 Task: Read more about the checklist for getting your house ready to sell.
Action: Mouse moved to (425, 181)
Screenshot: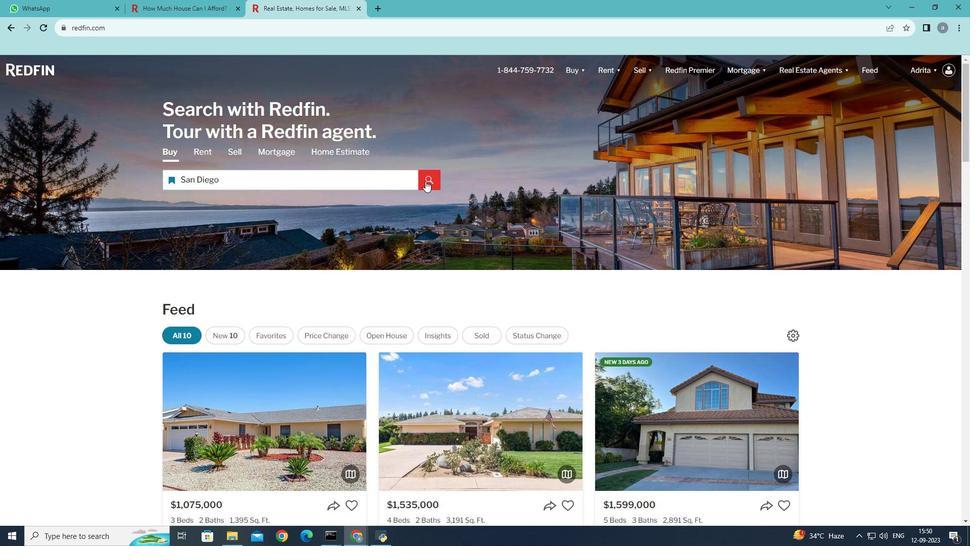 
Action: Mouse pressed left at (425, 181)
Screenshot: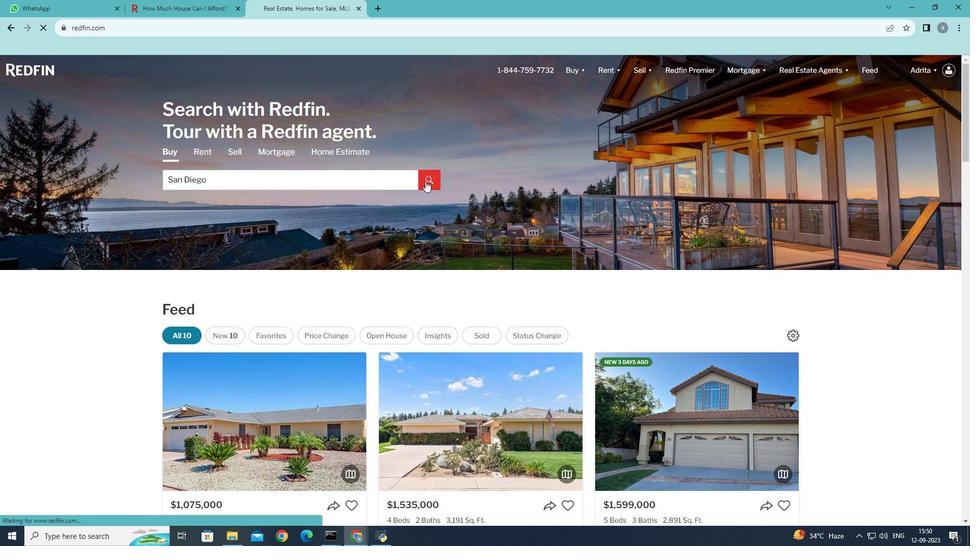 
Action: Mouse moved to (617, 142)
Screenshot: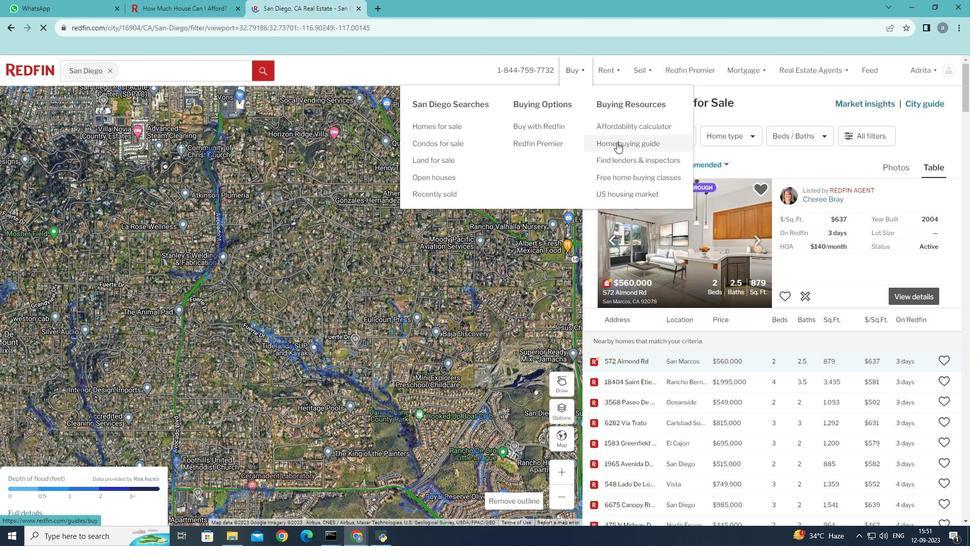 
Action: Mouse pressed left at (617, 142)
Screenshot: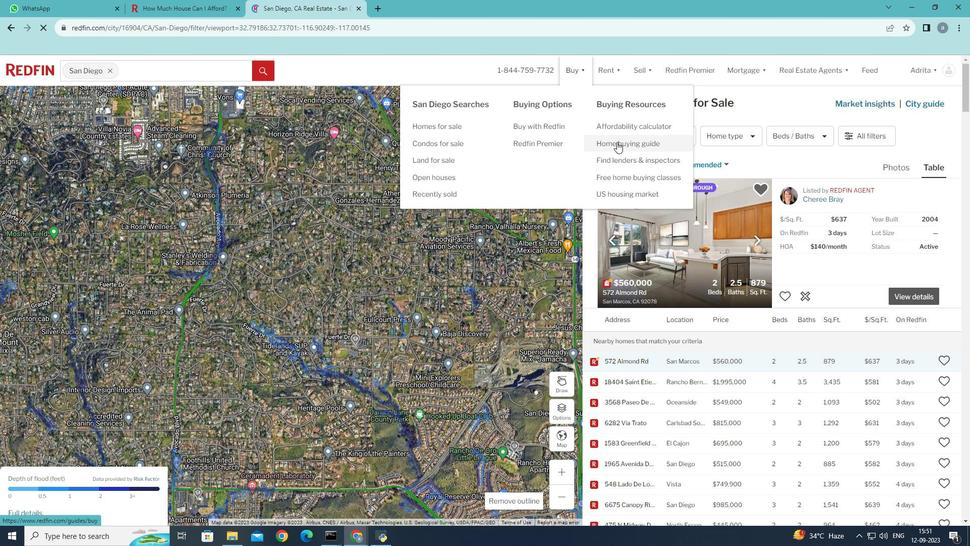 
Action: Mouse moved to (314, 221)
Screenshot: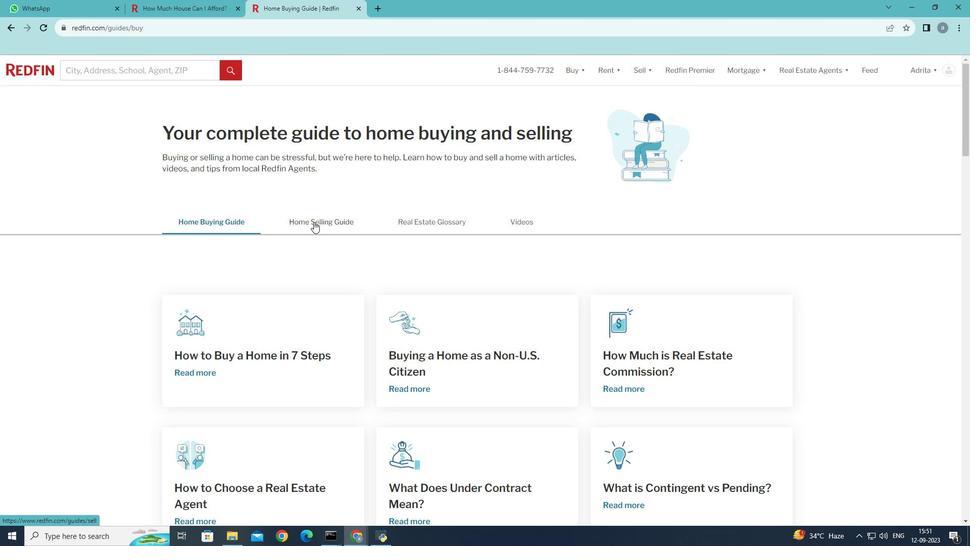 
Action: Mouse pressed left at (314, 221)
Screenshot: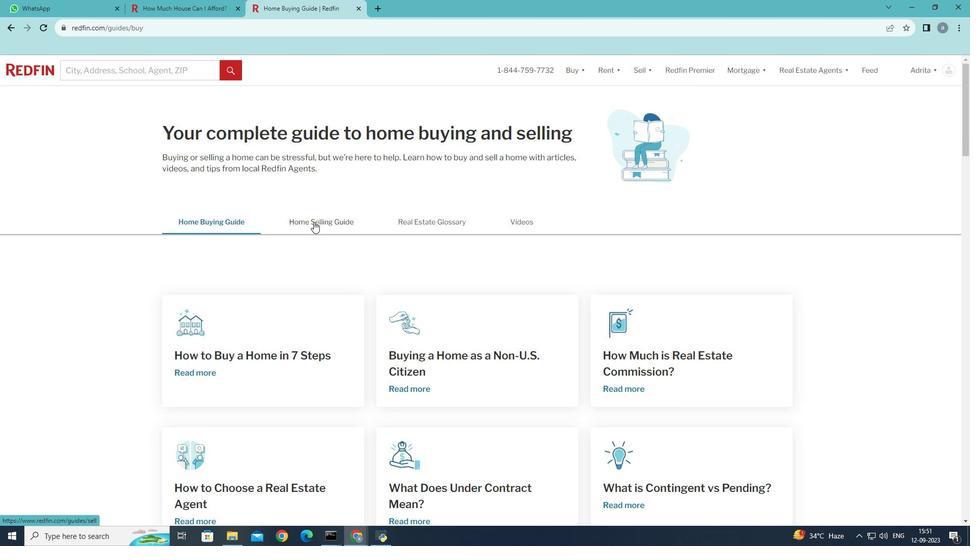 
Action: Mouse moved to (264, 369)
Screenshot: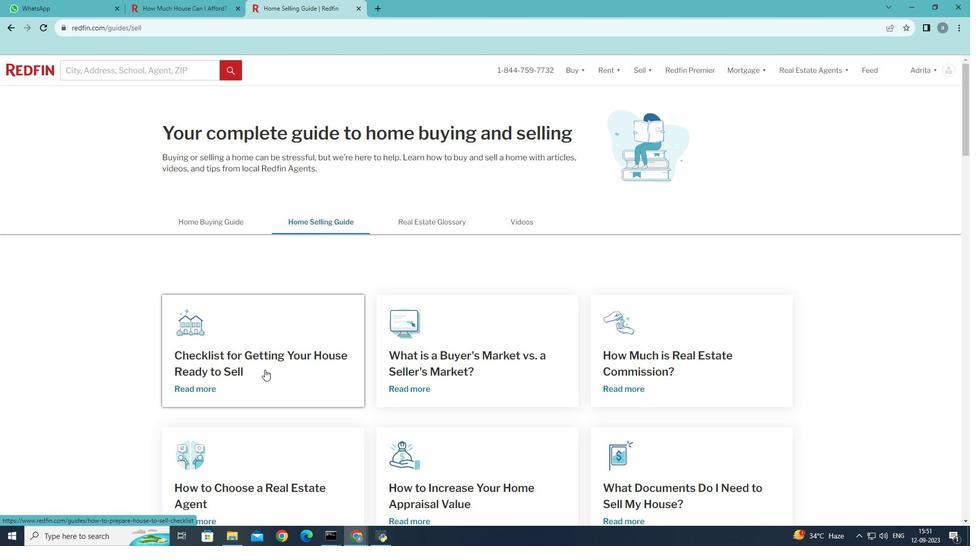 
Action: Mouse pressed left at (264, 369)
Screenshot: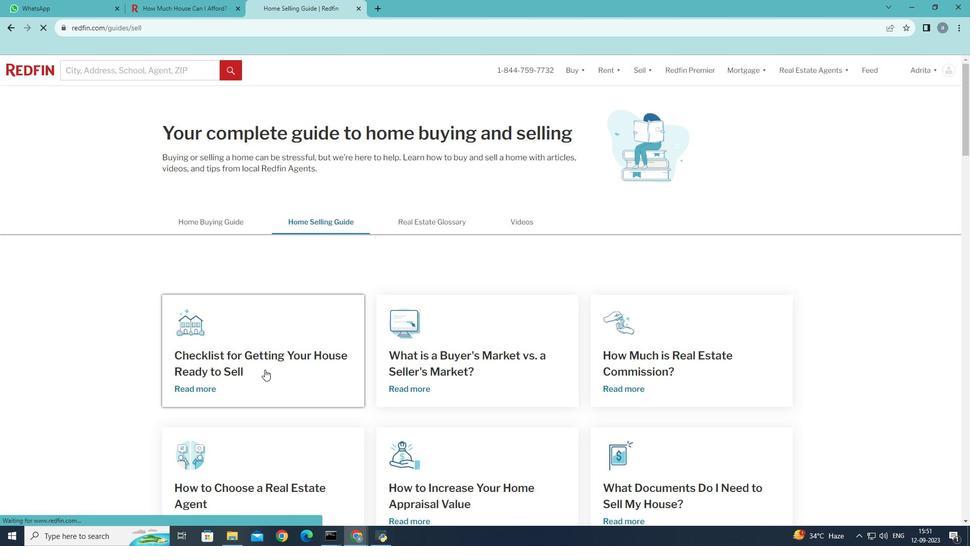 
Action: Mouse moved to (343, 351)
Screenshot: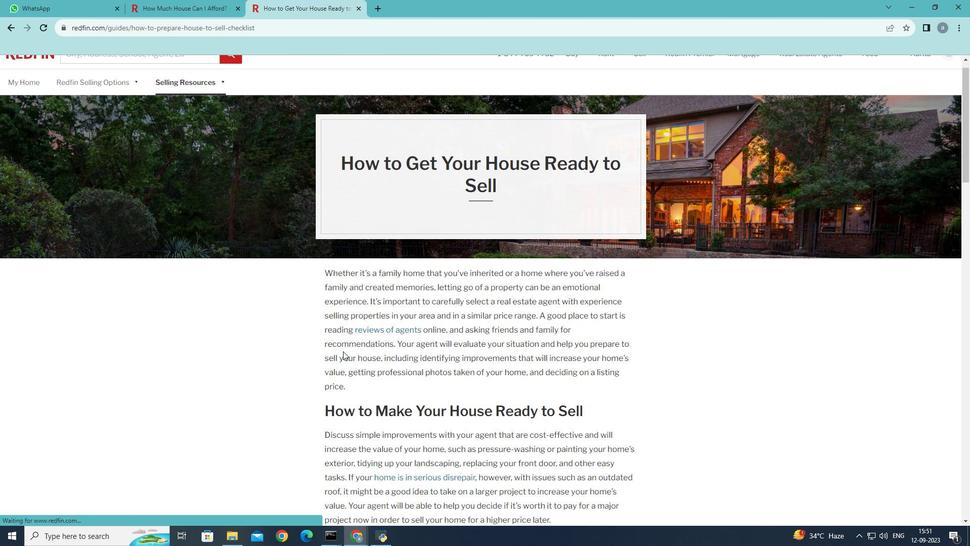
Action: Mouse scrolled (343, 350) with delta (0, 0)
Screenshot: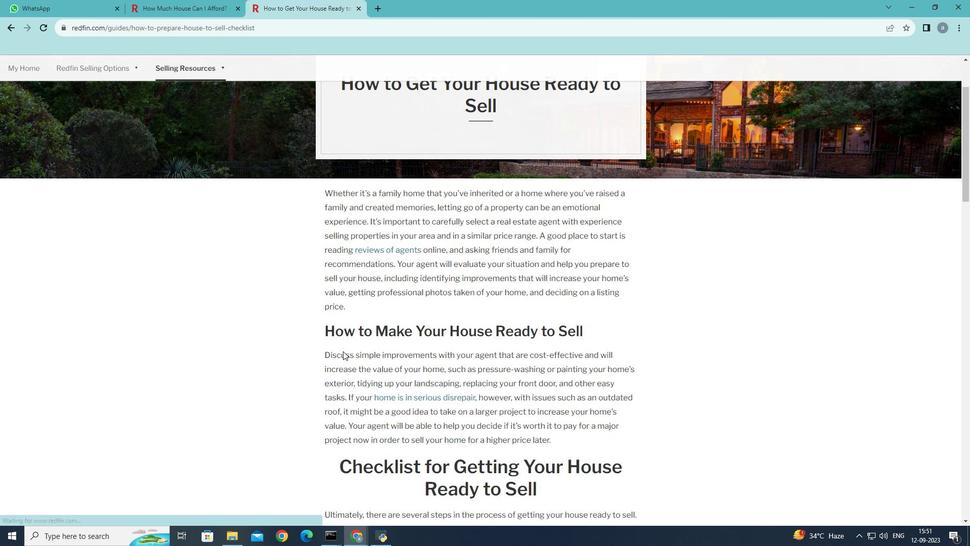 
Action: Mouse scrolled (343, 350) with delta (0, 0)
Screenshot: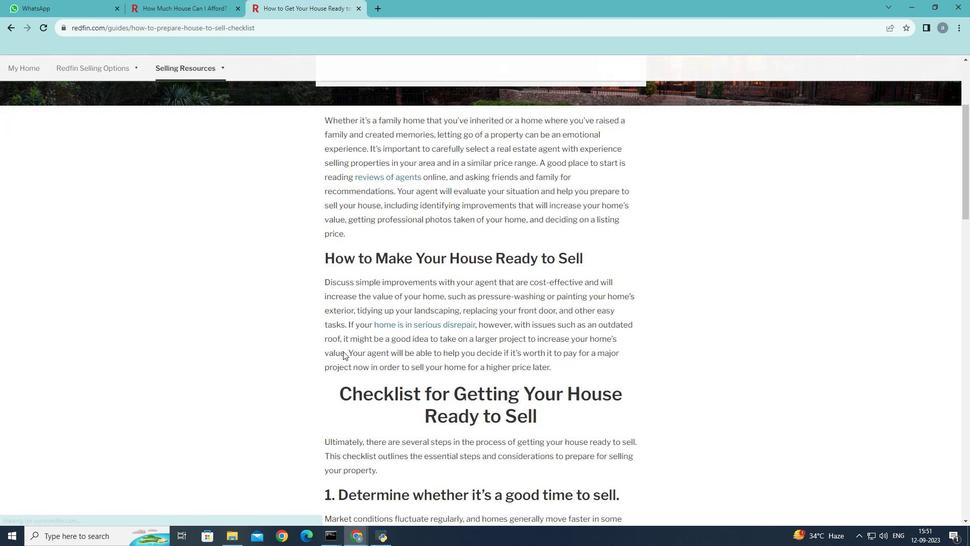 
Action: Mouse scrolled (343, 350) with delta (0, 0)
Screenshot: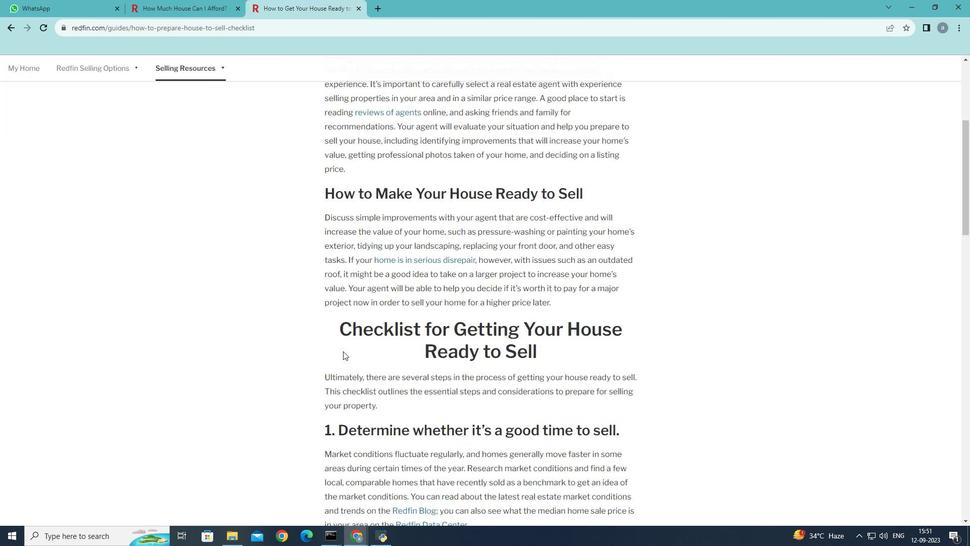 
Action: Mouse scrolled (343, 350) with delta (0, 0)
Screenshot: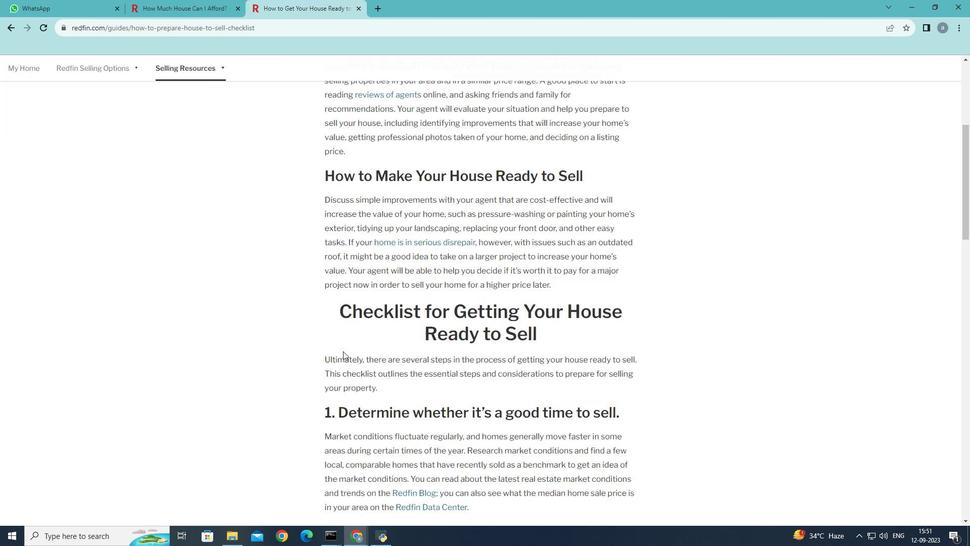 
Action: Mouse scrolled (343, 350) with delta (0, 0)
Screenshot: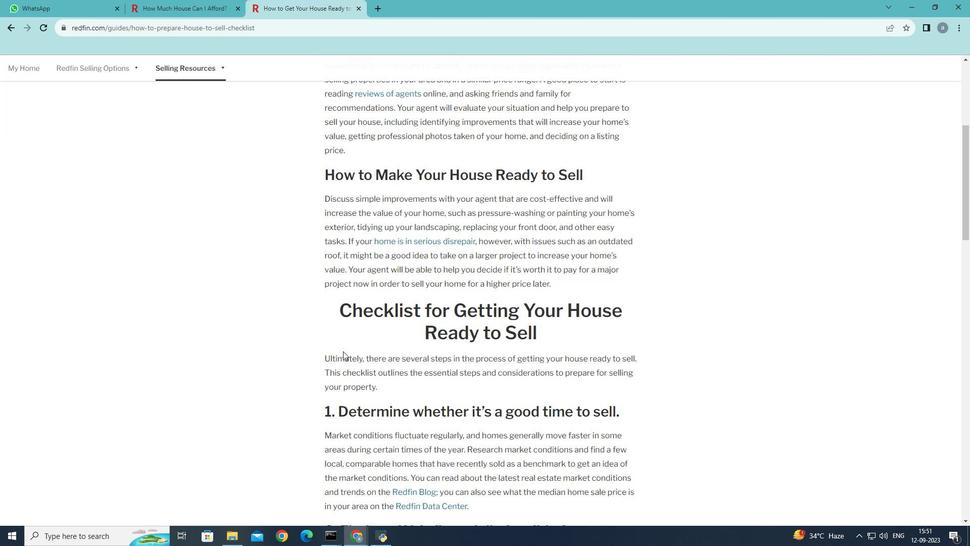 
Action: Mouse scrolled (343, 350) with delta (0, 0)
Screenshot: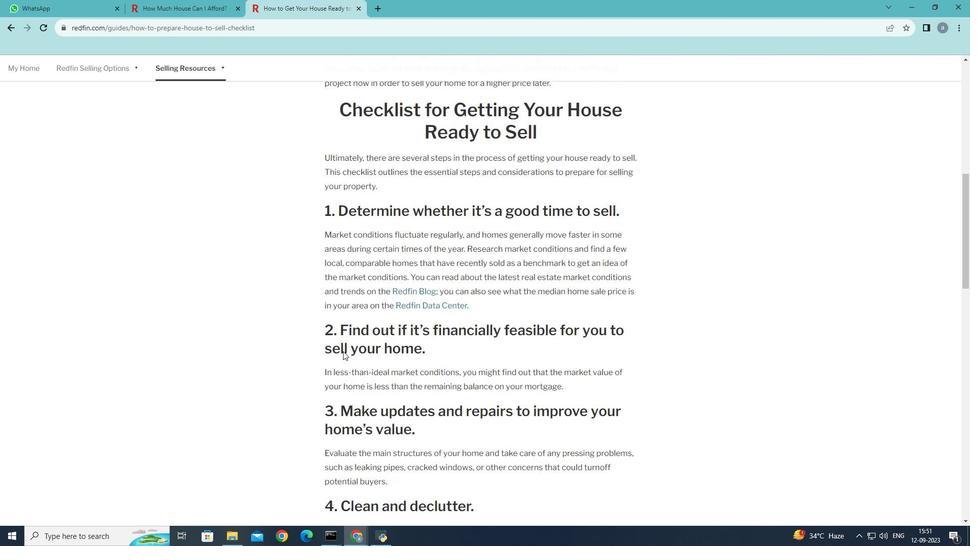 
Action: Mouse scrolled (343, 350) with delta (0, 0)
Screenshot: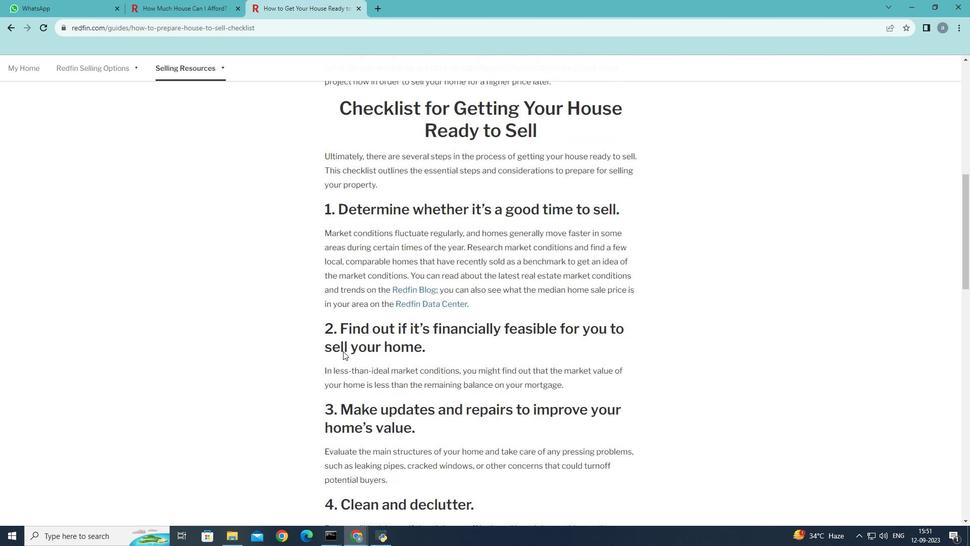 
Action: Mouse scrolled (343, 350) with delta (0, 0)
Screenshot: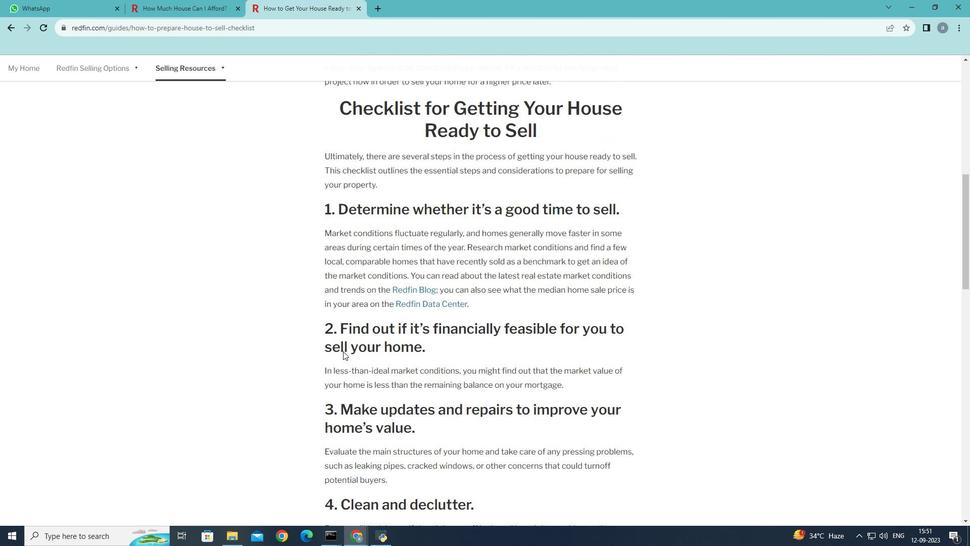 
Action: Mouse scrolled (343, 350) with delta (0, 0)
Screenshot: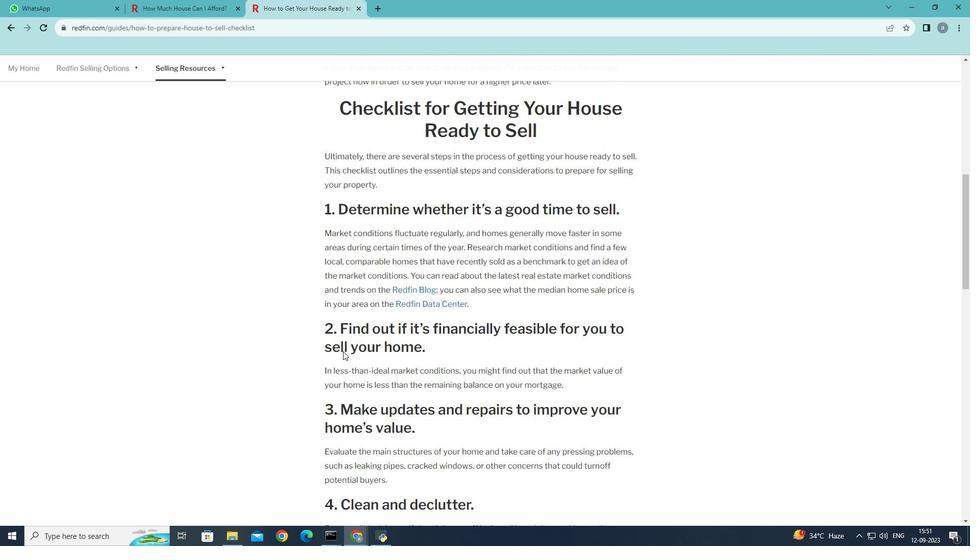 
Action: Mouse scrolled (343, 350) with delta (0, 0)
Screenshot: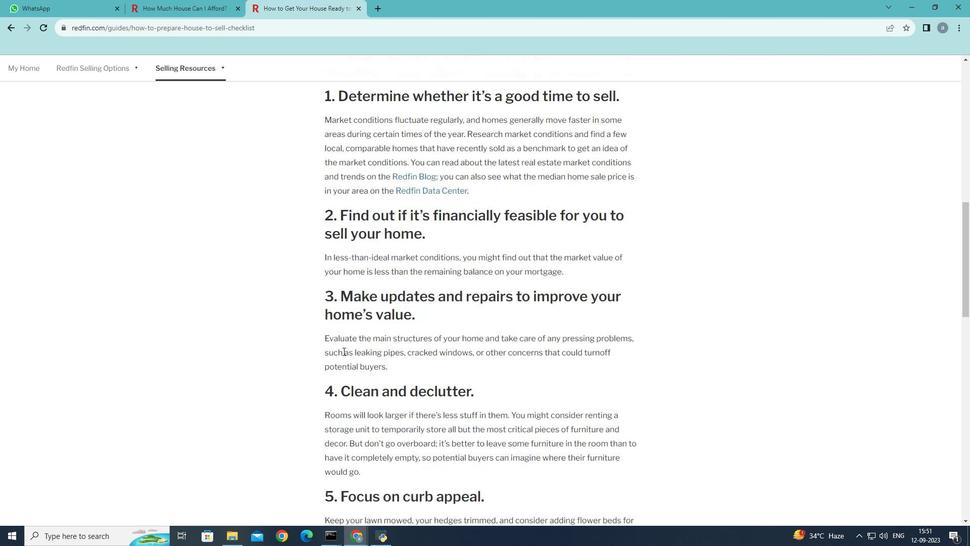 
Action: Mouse scrolled (343, 350) with delta (0, 0)
Screenshot: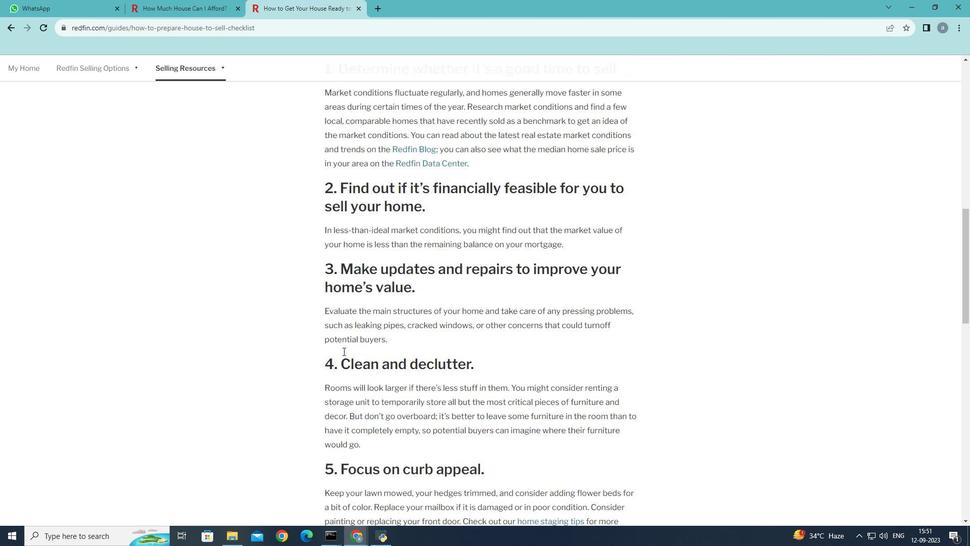
Action: Mouse scrolled (343, 350) with delta (0, 0)
Screenshot: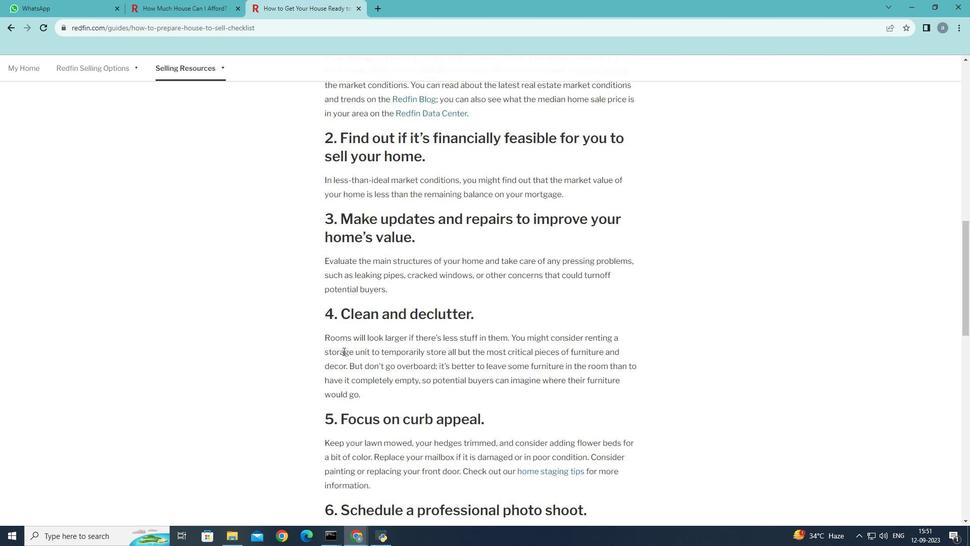 
Action: Mouse scrolled (343, 350) with delta (0, 0)
Screenshot: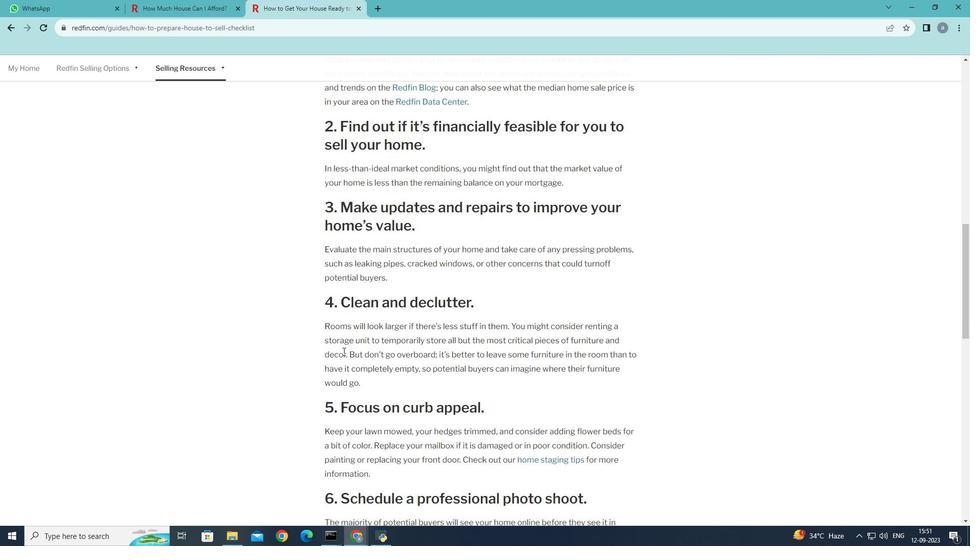 
Action: Mouse scrolled (343, 350) with delta (0, 0)
Screenshot: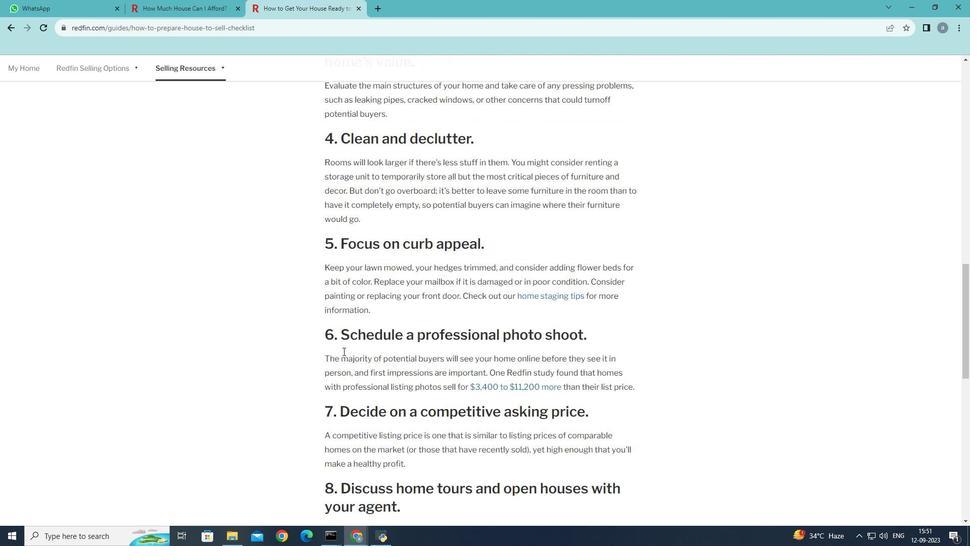
Action: Mouse scrolled (343, 350) with delta (0, 0)
Screenshot: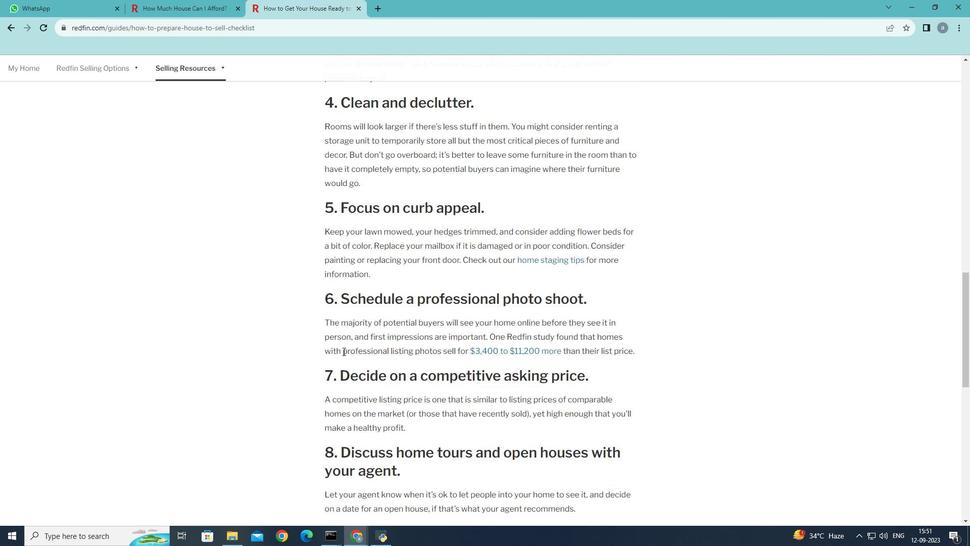 
Action: Mouse scrolled (343, 350) with delta (0, 0)
Screenshot: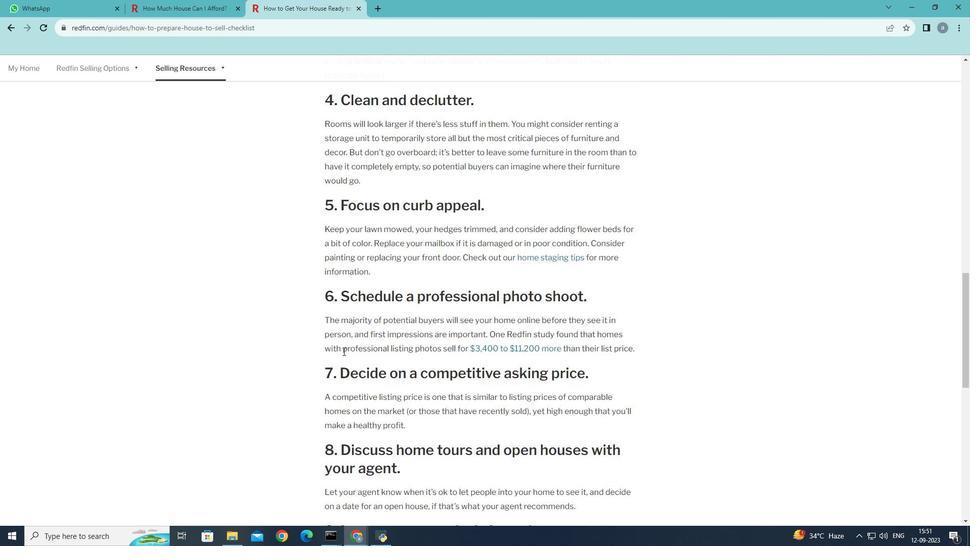 
Action: Mouse scrolled (343, 350) with delta (0, 0)
Screenshot: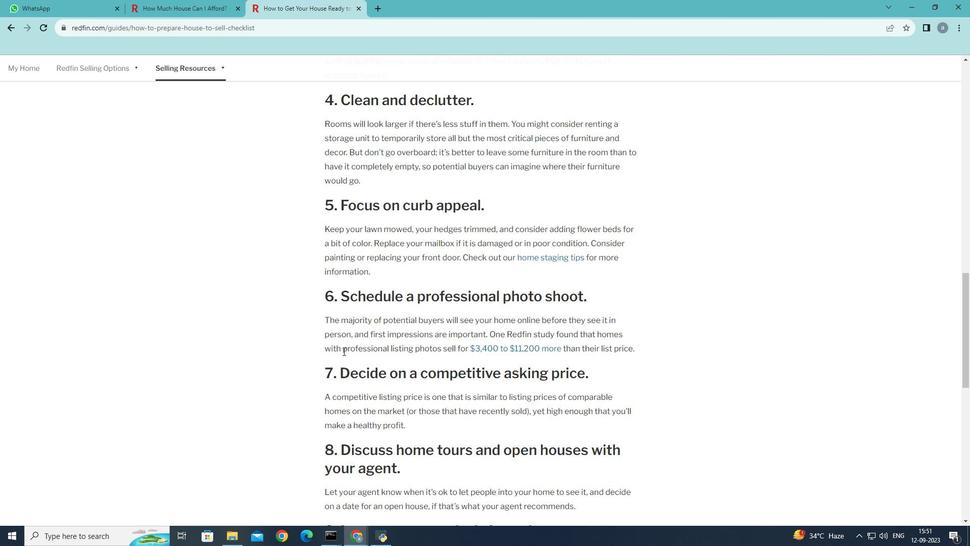 
Action: Mouse scrolled (343, 350) with delta (0, 0)
Screenshot: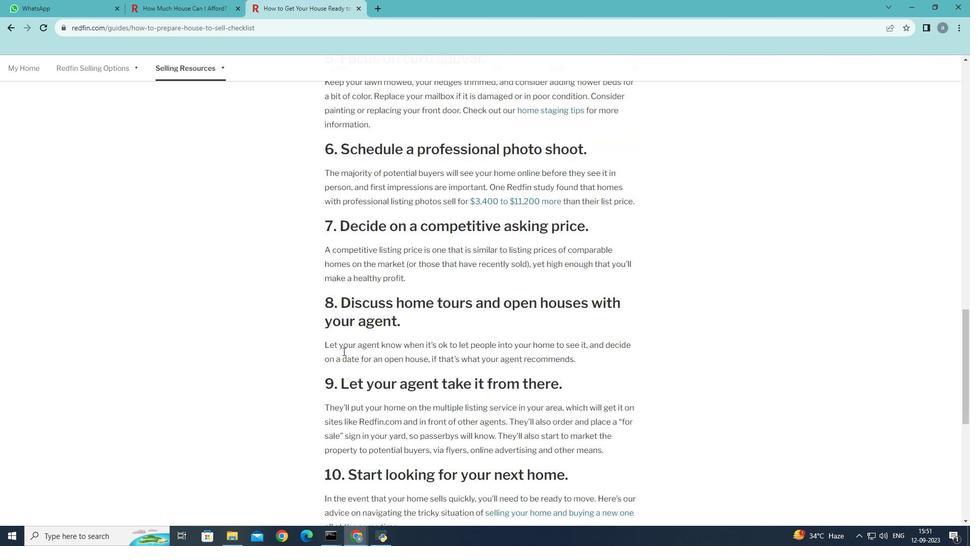 
Action: Mouse scrolled (343, 350) with delta (0, 0)
Screenshot: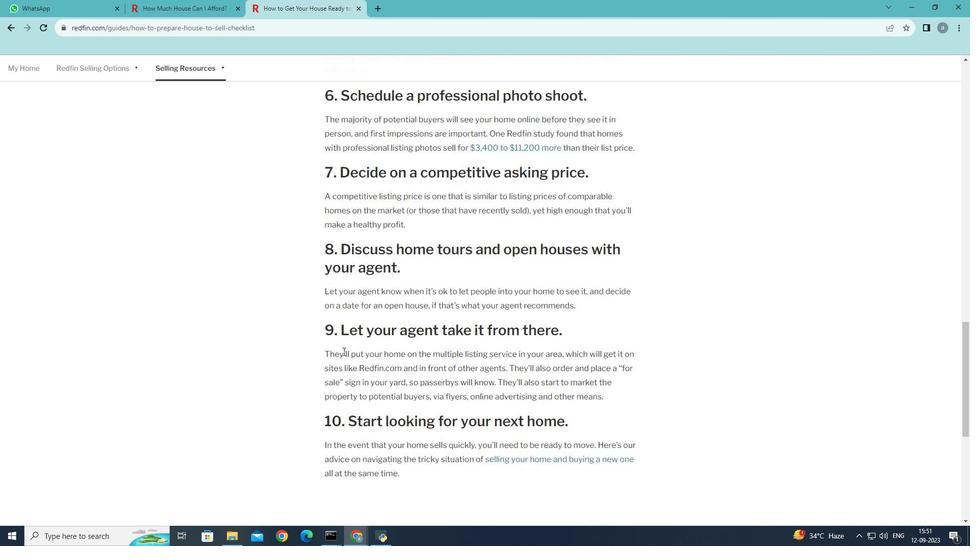 
Action: Mouse scrolled (343, 350) with delta (0, 0)
Screenshot: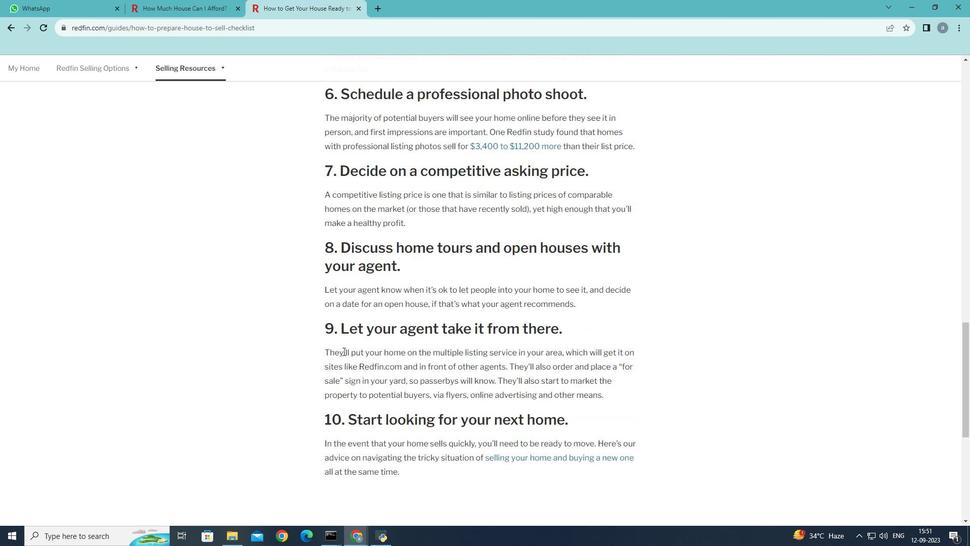 
Action: Mouse scrolled (343, 350) with delta (0, 0)
Screenshot: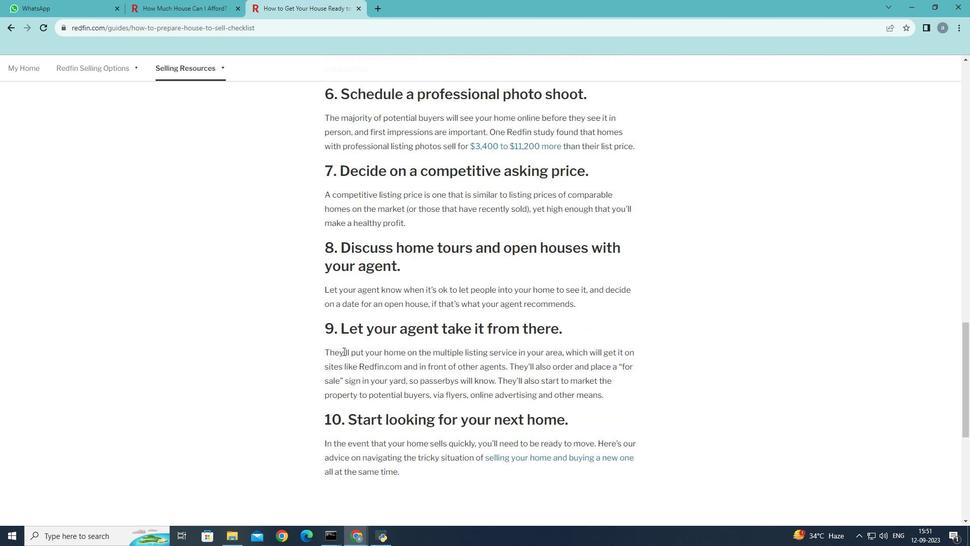 
Action: Mouse scrolled (343, 350) with delta (0, 0)
Screenshot: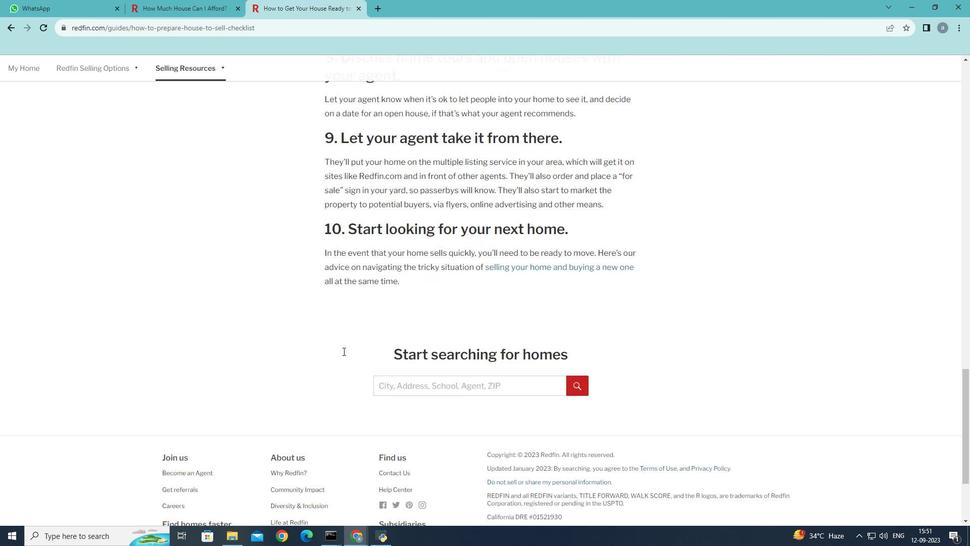 
Action: Mouse scrolled (343, 350) with delta (0, 0)
Screenshot: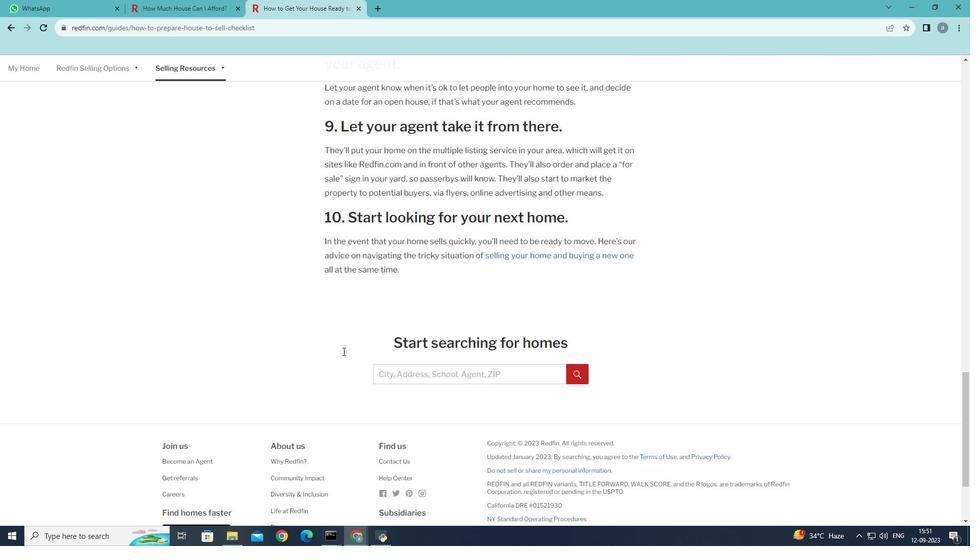
Action: Mouse scrolled (343, 350) with delta (0, 0)
Screenshot: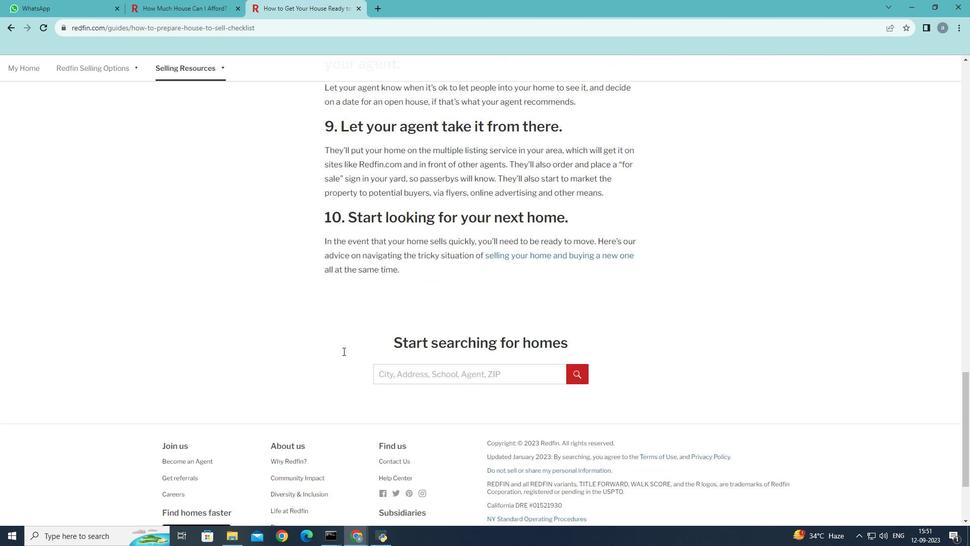 
Action: Mouse scrolled (343, 350) with delta (0, 0)
Screenshot: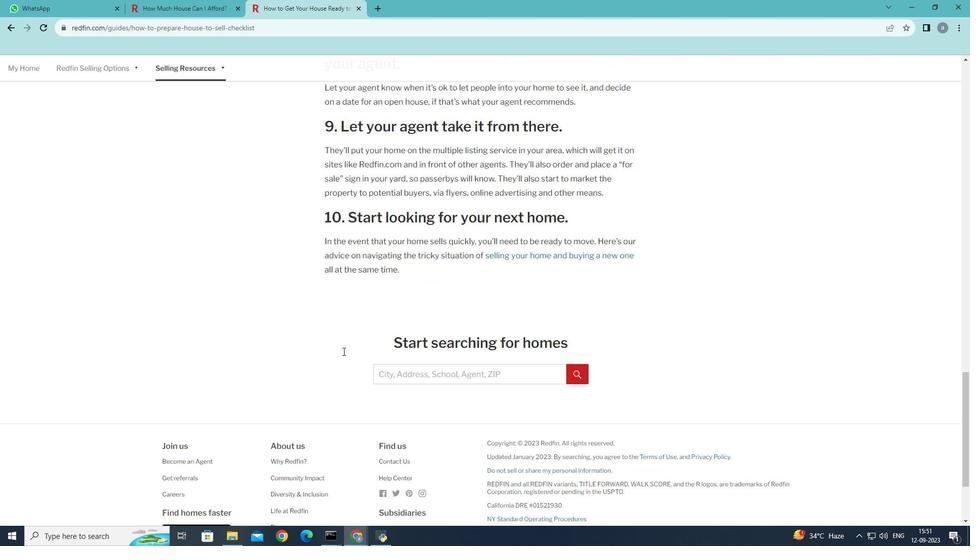 
